 Task: Add to scrum project Wavelength a team member softage.4@softage.net and assign as Project Lead.
Action: Mouse moved to (333, 185)
Screenshot: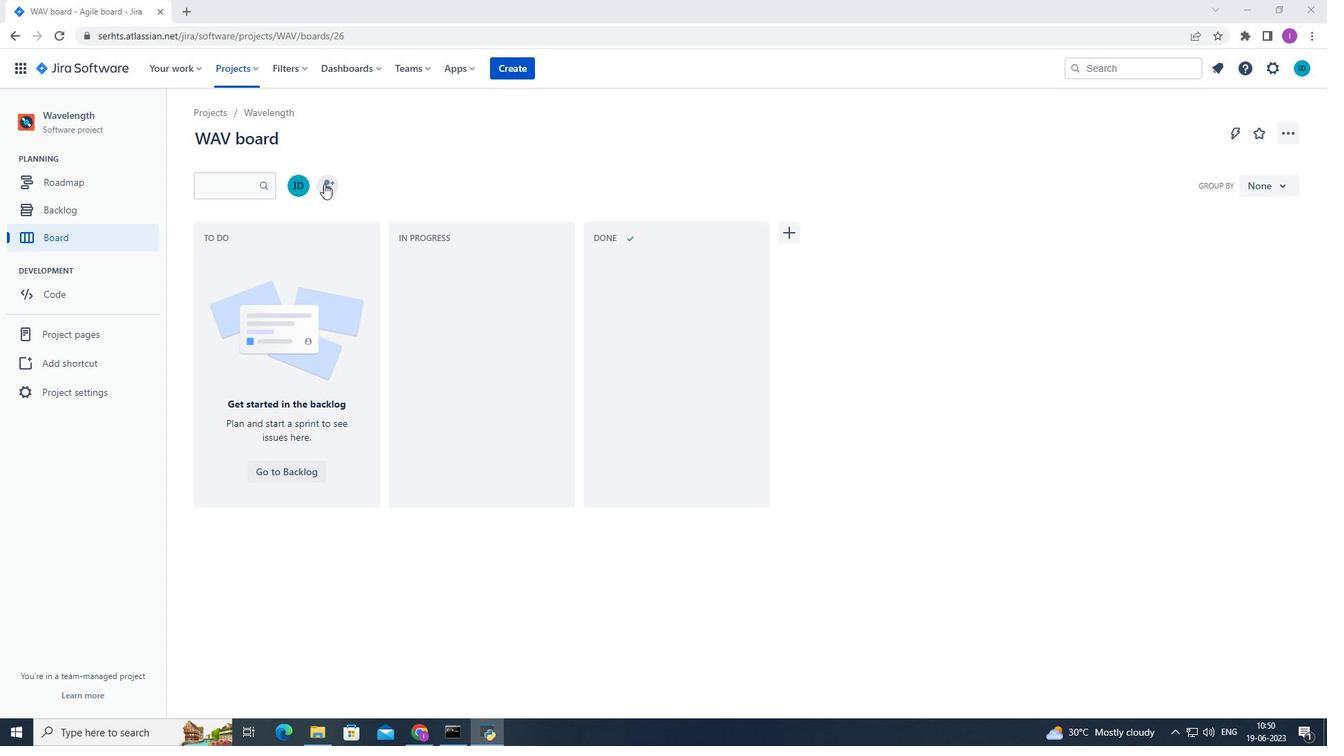 
Action: Mouse pressed left at (333, 185)
Screenshot: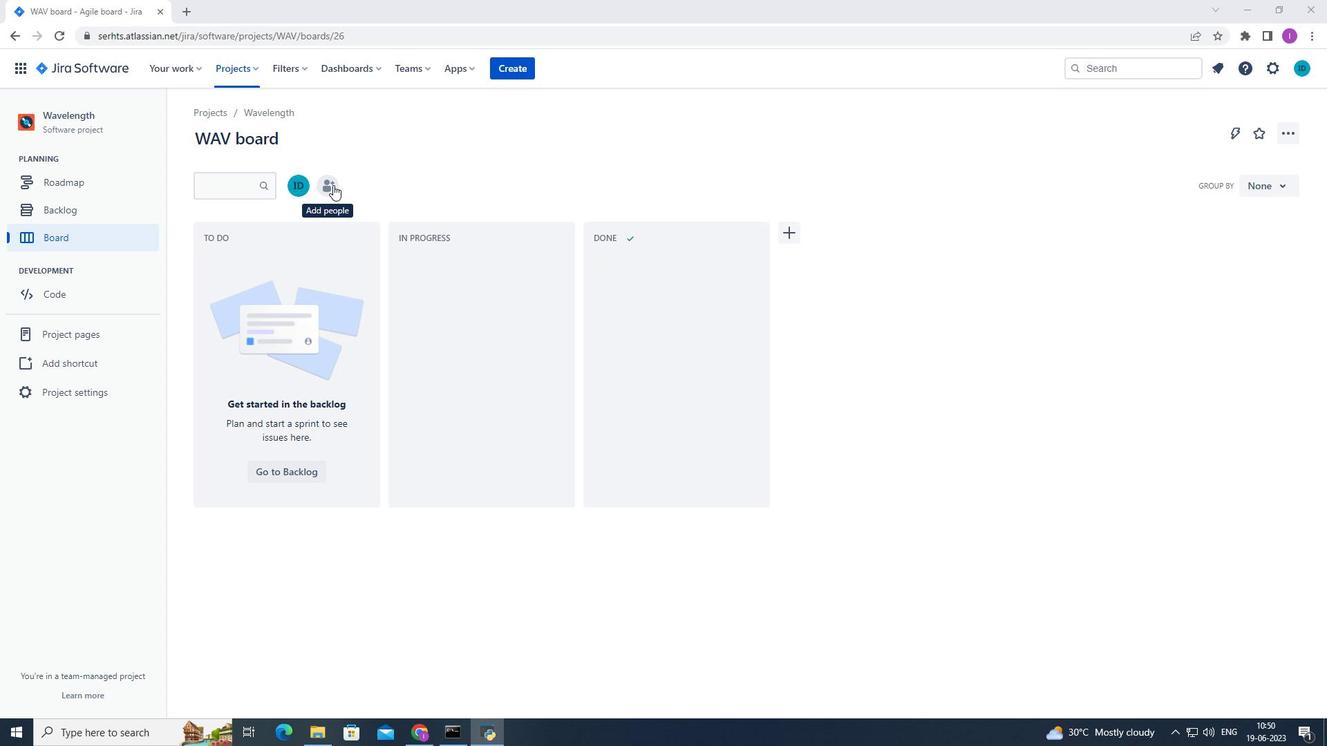 
Action: Mouse moved to (593, 169)
Screenshot: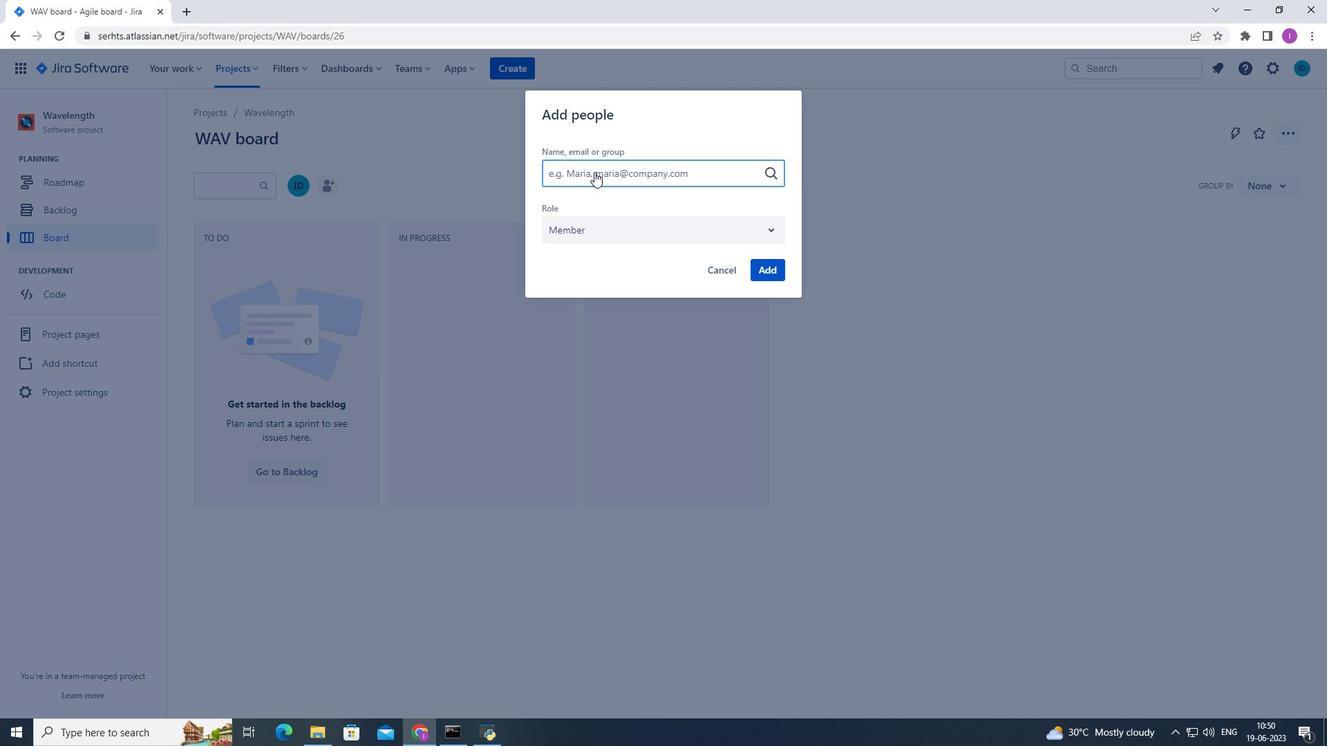 
Action: Mouse pressed left at (593, 169)
Screenshot: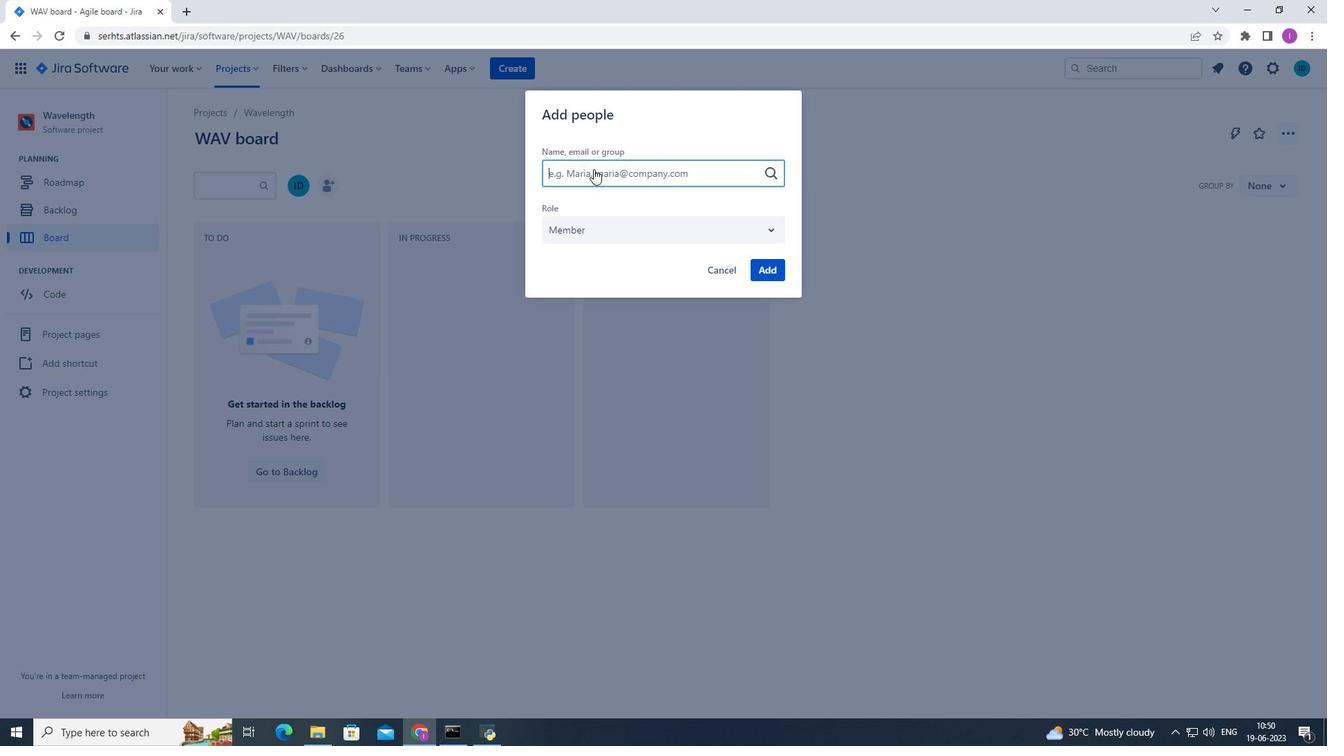 
Action: Mouse moved to (702, 168)
Screenshot: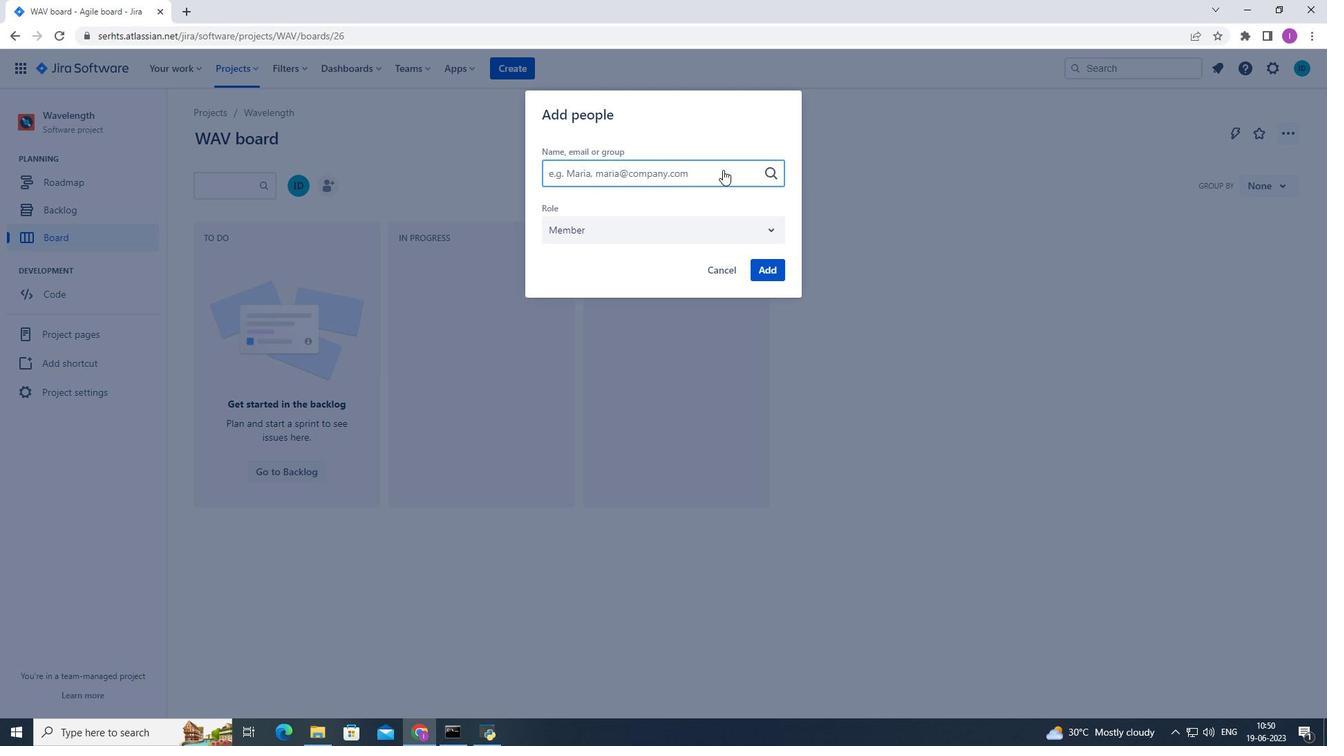 
Action: Mouse pressed left at (702, 168)
Screenshot: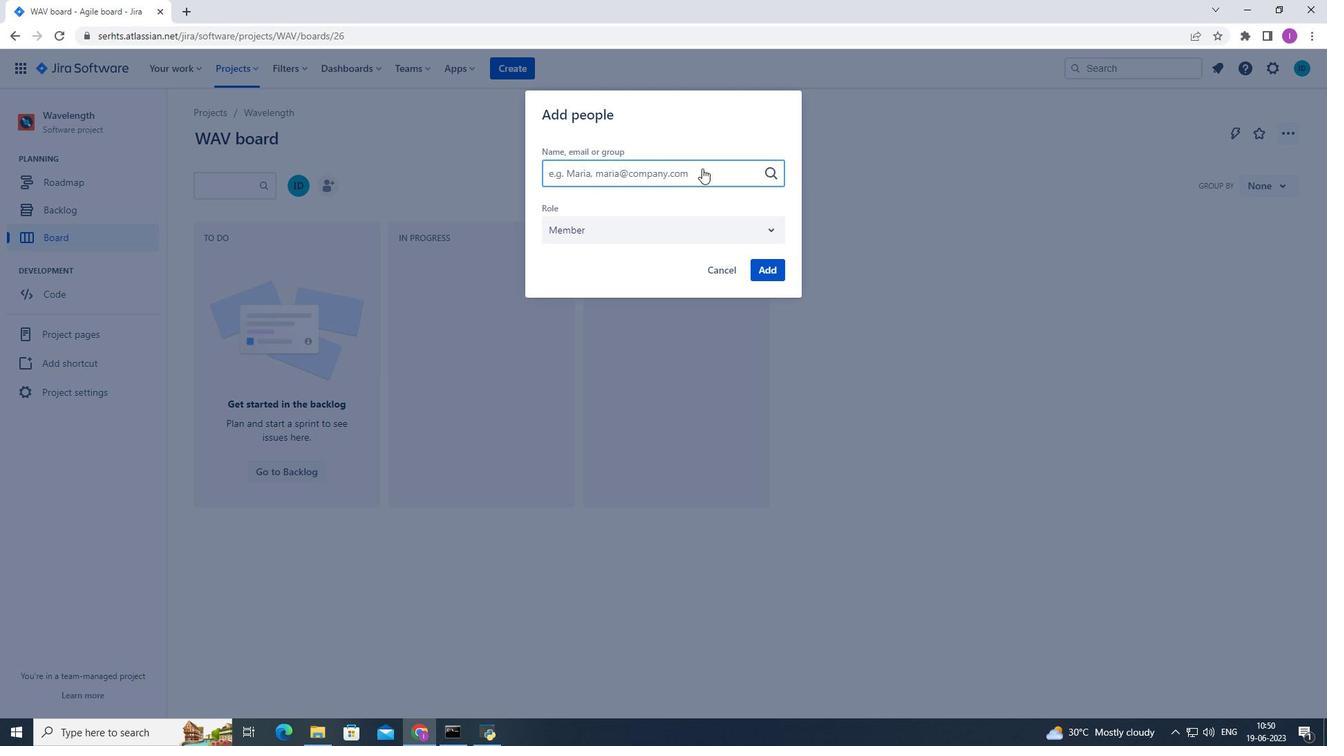 
Action: Mouse moved to (699, 173)
Screenshot: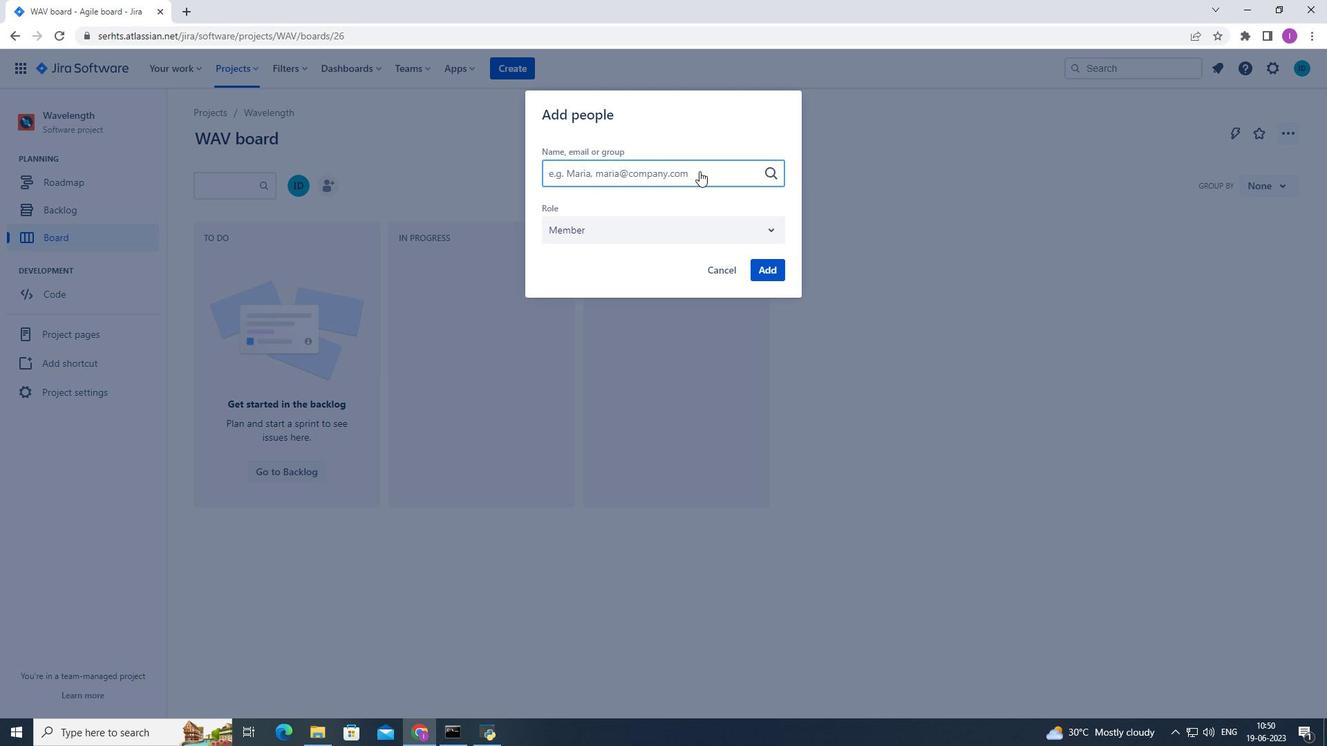 
Action: Mouse pressed left at (699, 173)
Screenshot: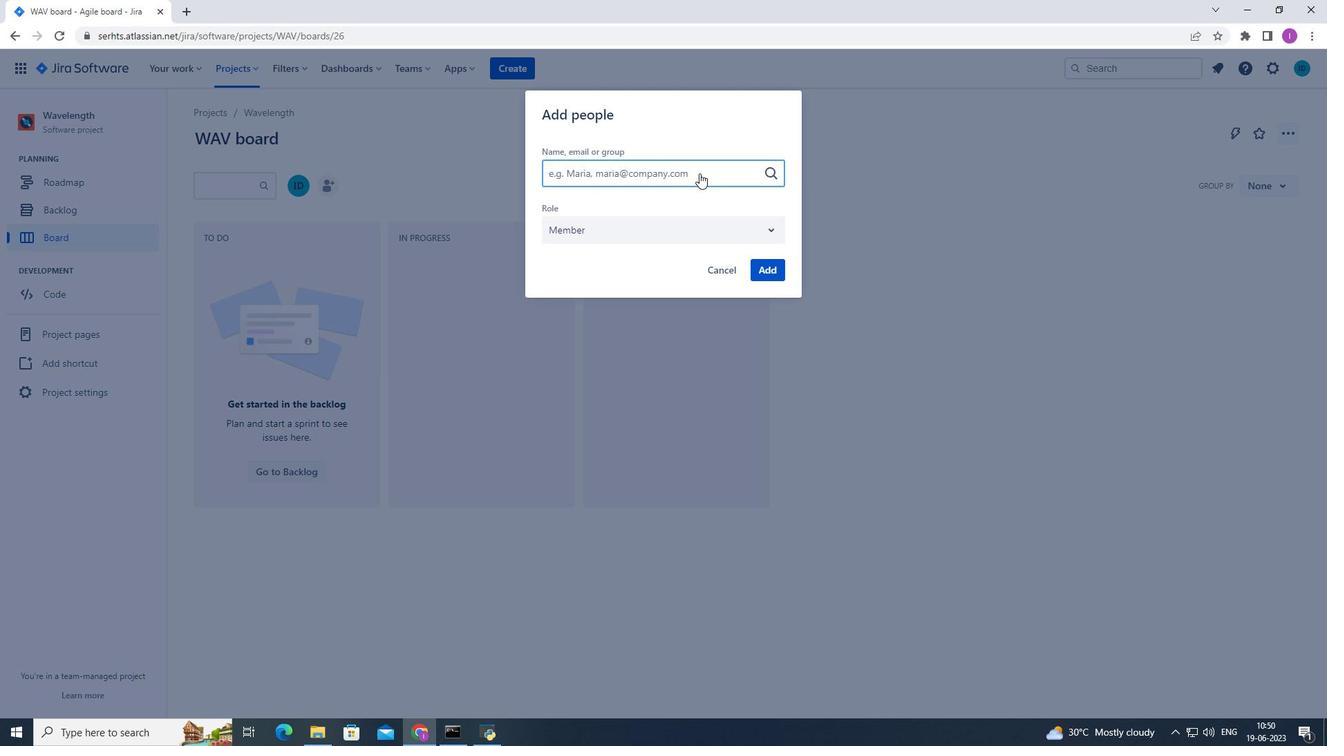 
Action: Mouse moved to (693, 174)
Screenshot: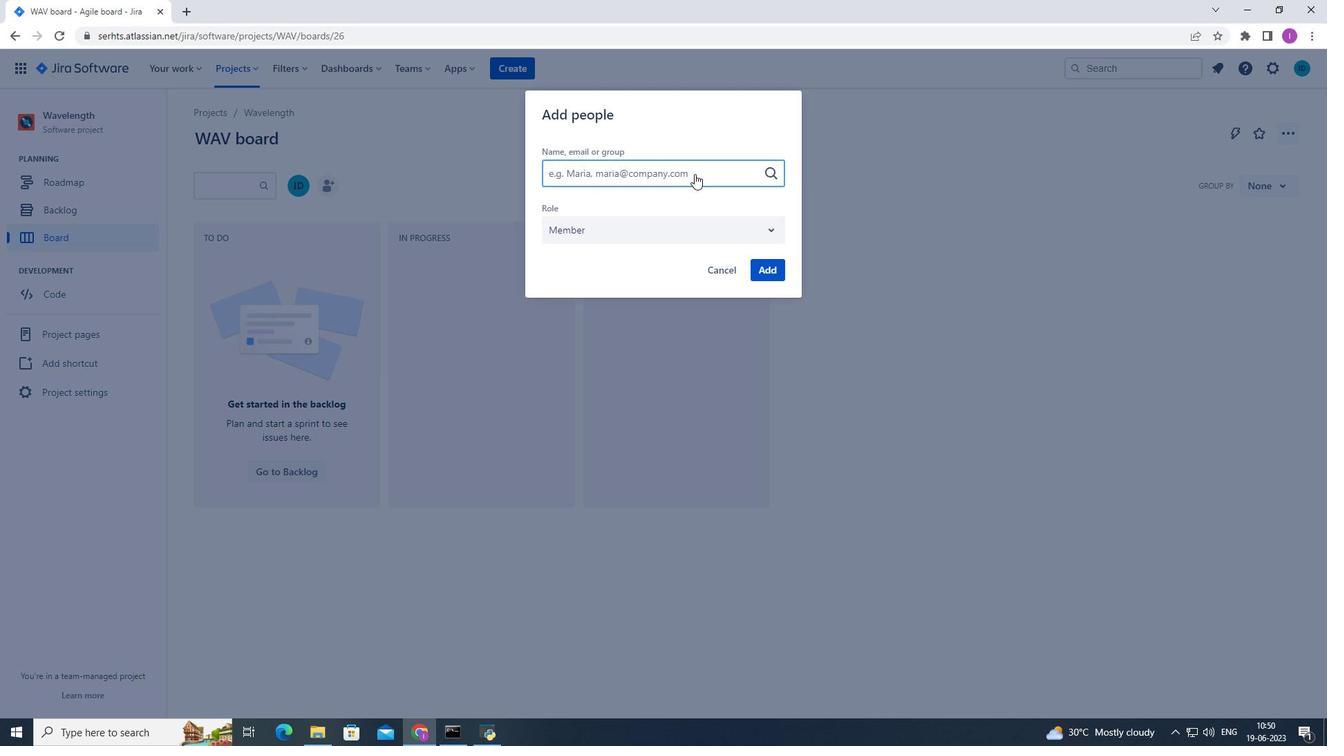 
Action: Key pressed so
Screenshot: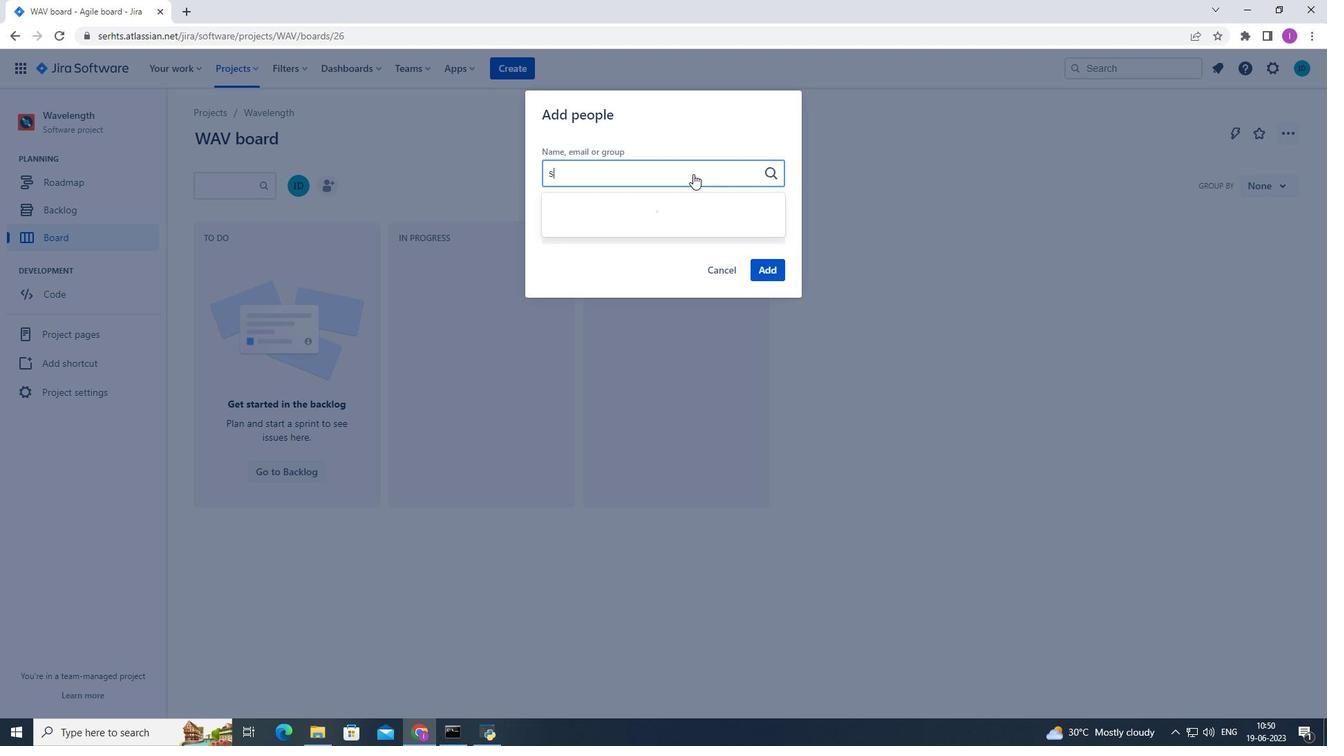 
Action: Mouse moved to (617, 324)
Screenshot: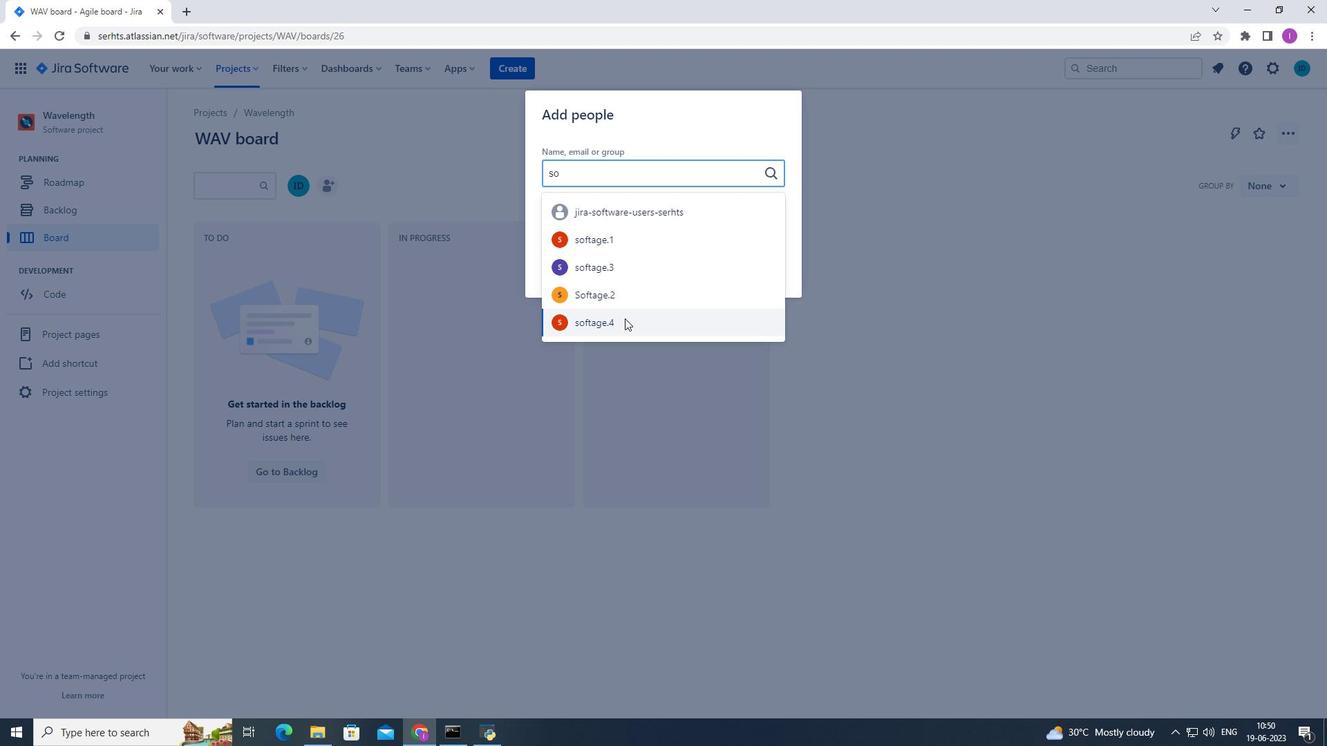 
Action: Mouse pressed left at (617, 324)
Screenshot: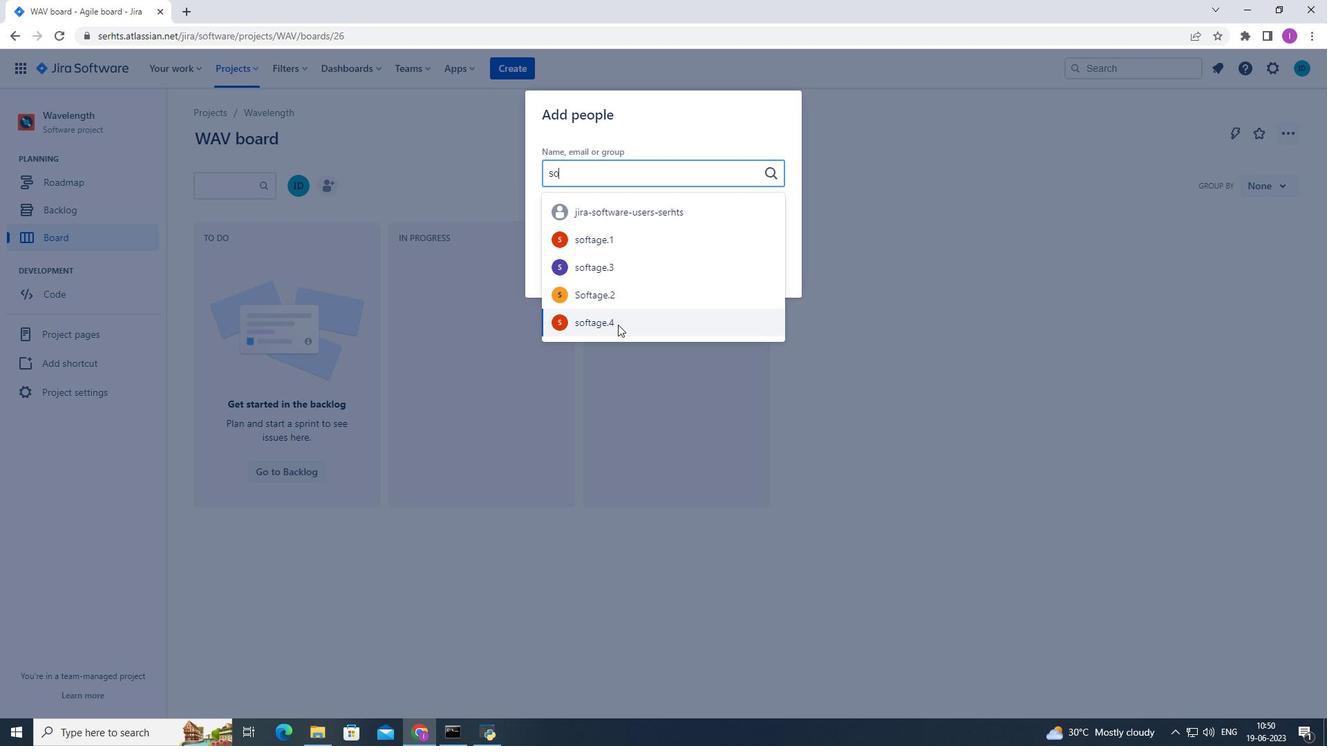 
Action: Mouse moved to (767, 266)
Screenshot: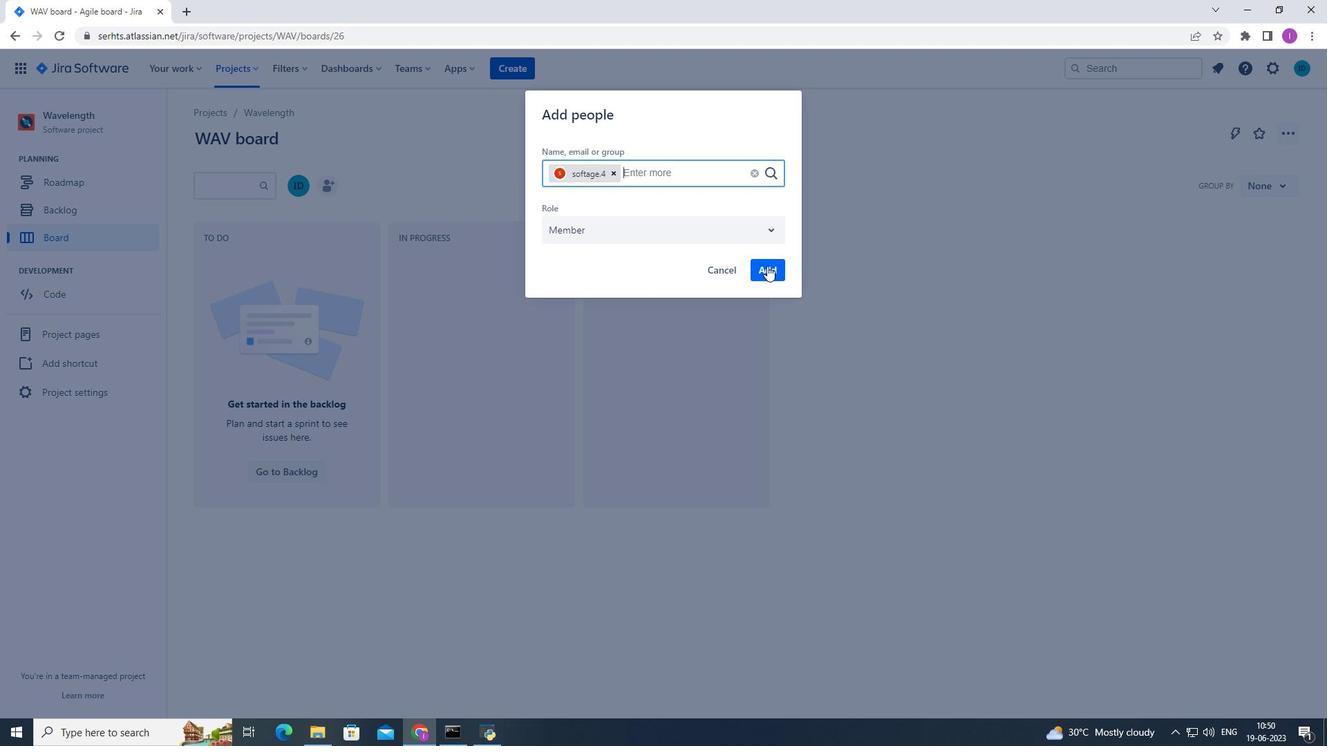 
Action: Mouse pressed left at (767, 266)
Screenshot: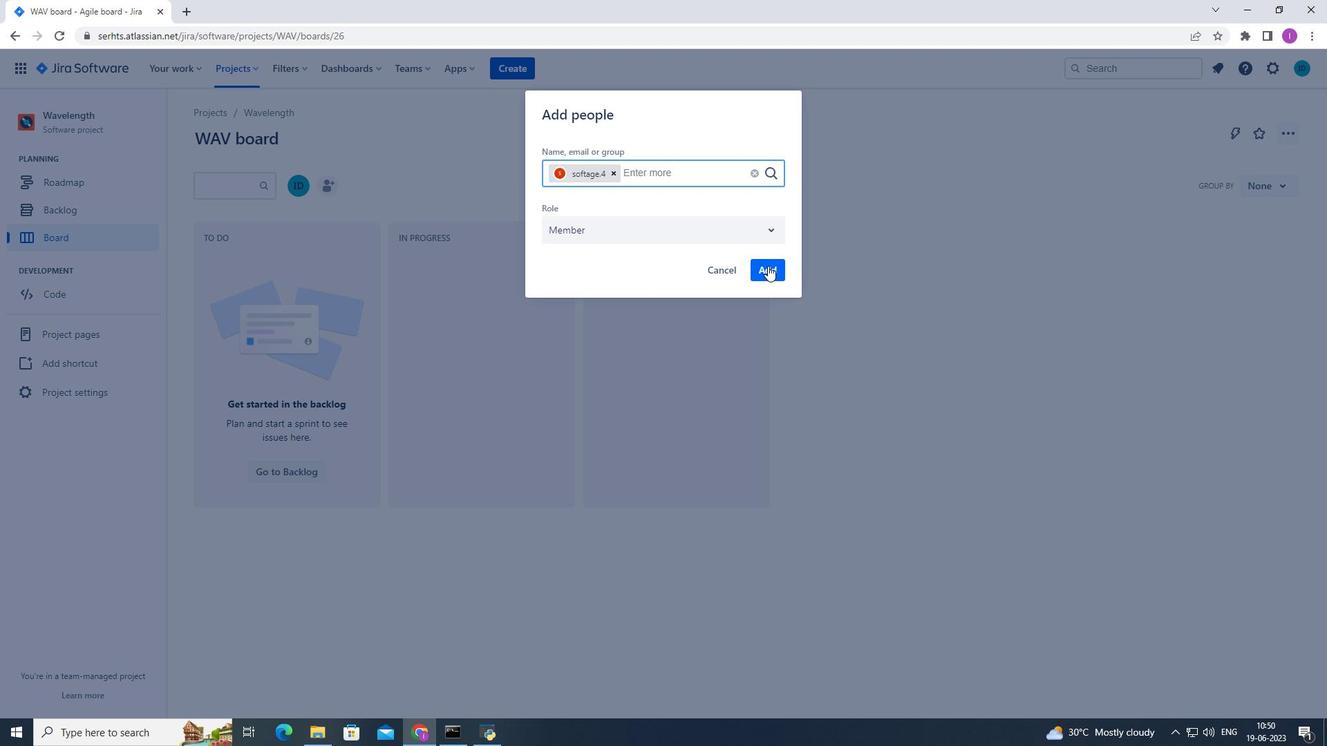 
Action: Mouse moved to (96, 395)
Screenshot: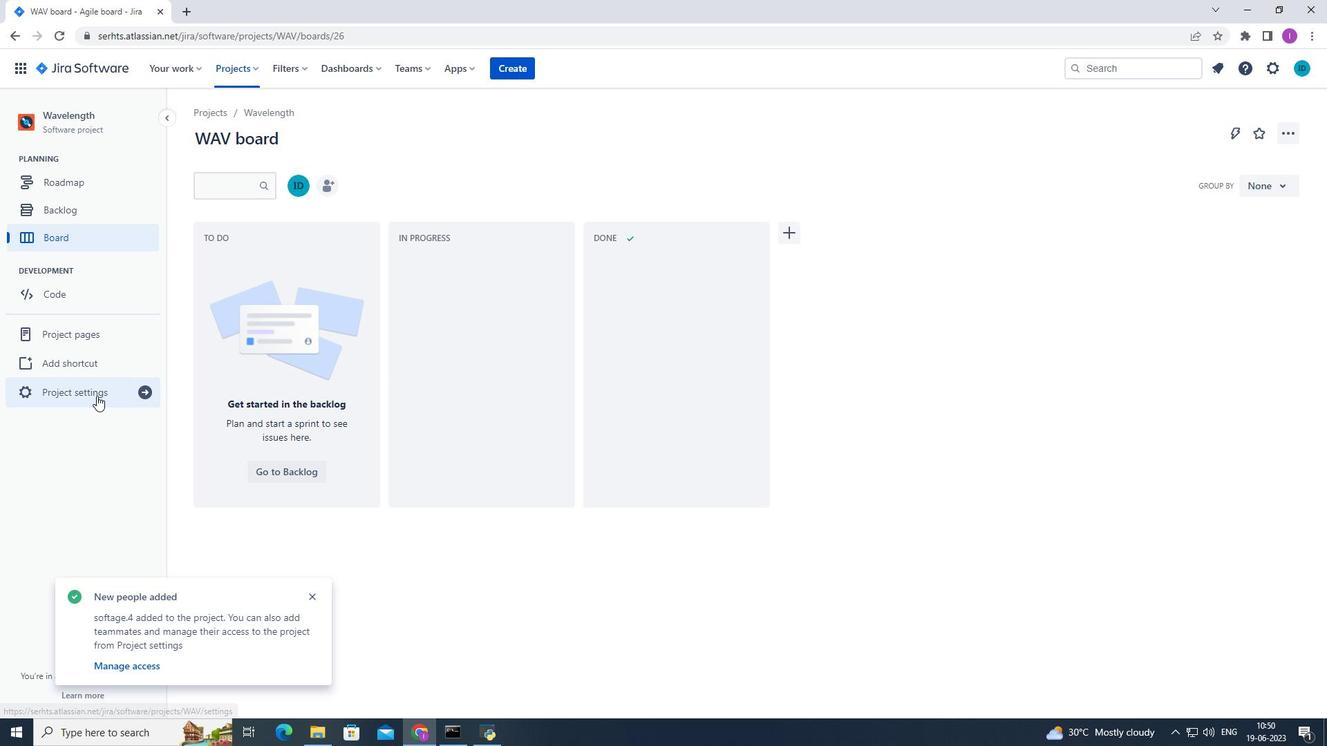 
Action: Mouse pressed left at (96, 395)
Screenshot: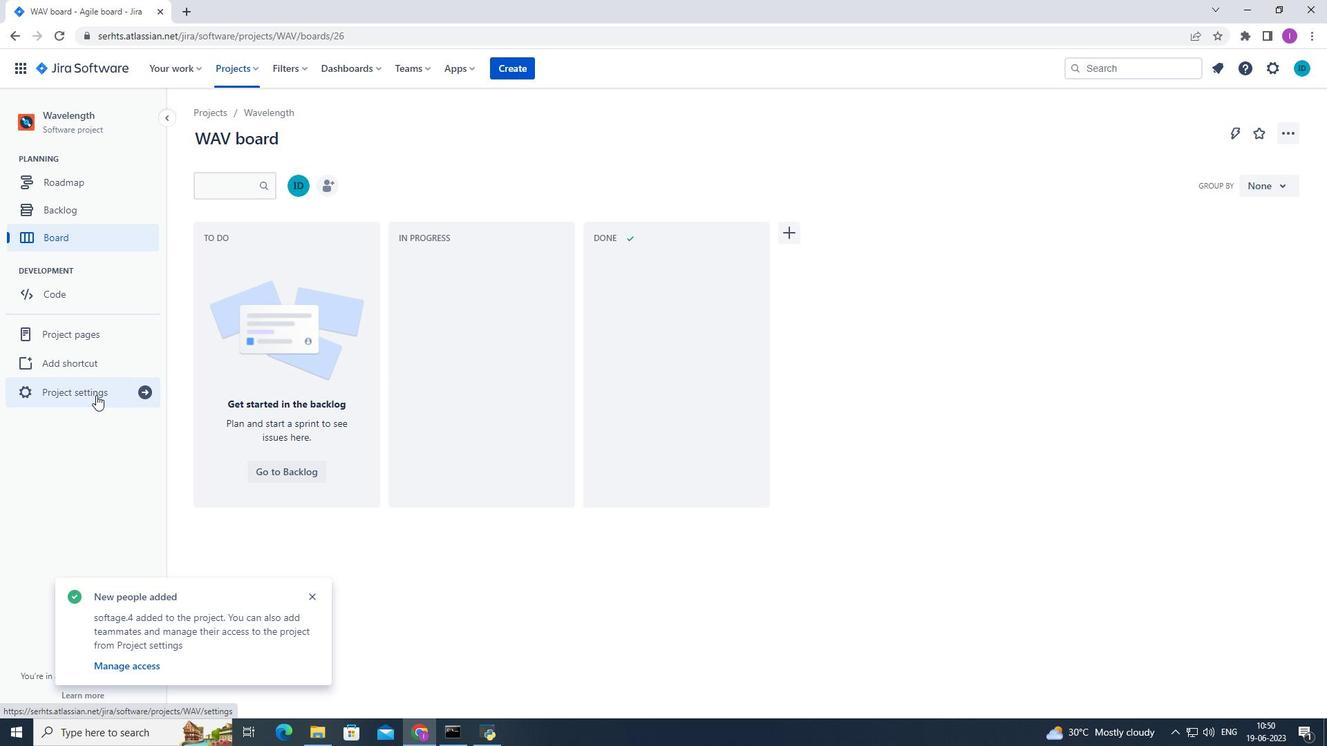 
Action: Mouse moved to (731, 499)
Screenshot: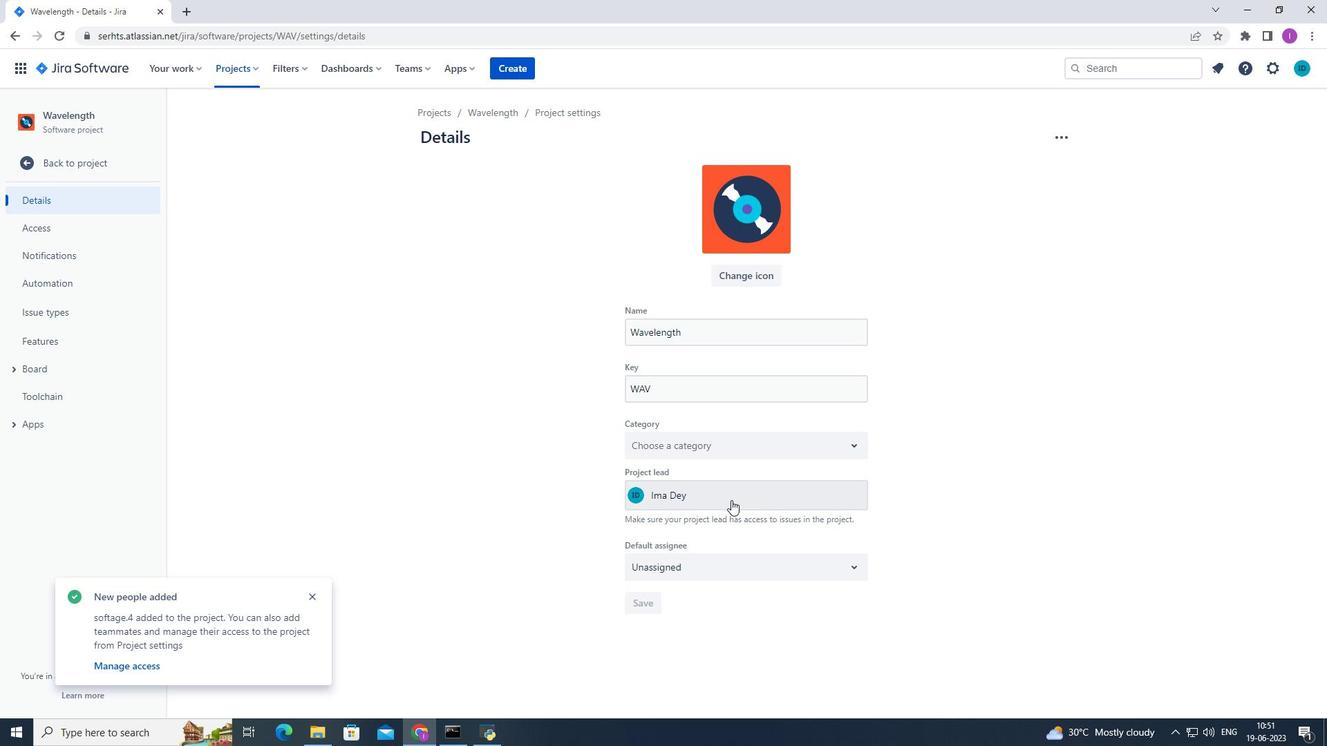 
Action: Mouse pressed left at (731, 499)
Screenshot: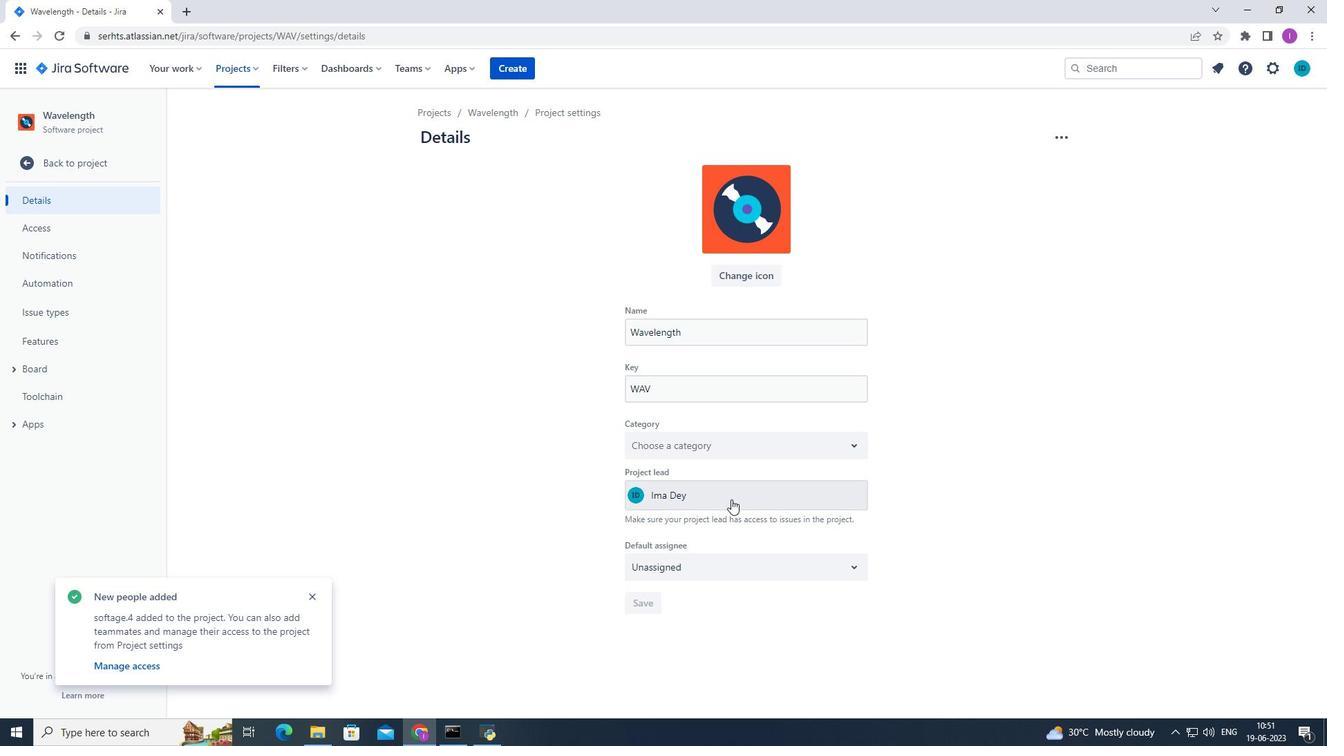 
Action: Mouse moved to (698, 672)
Screenshot: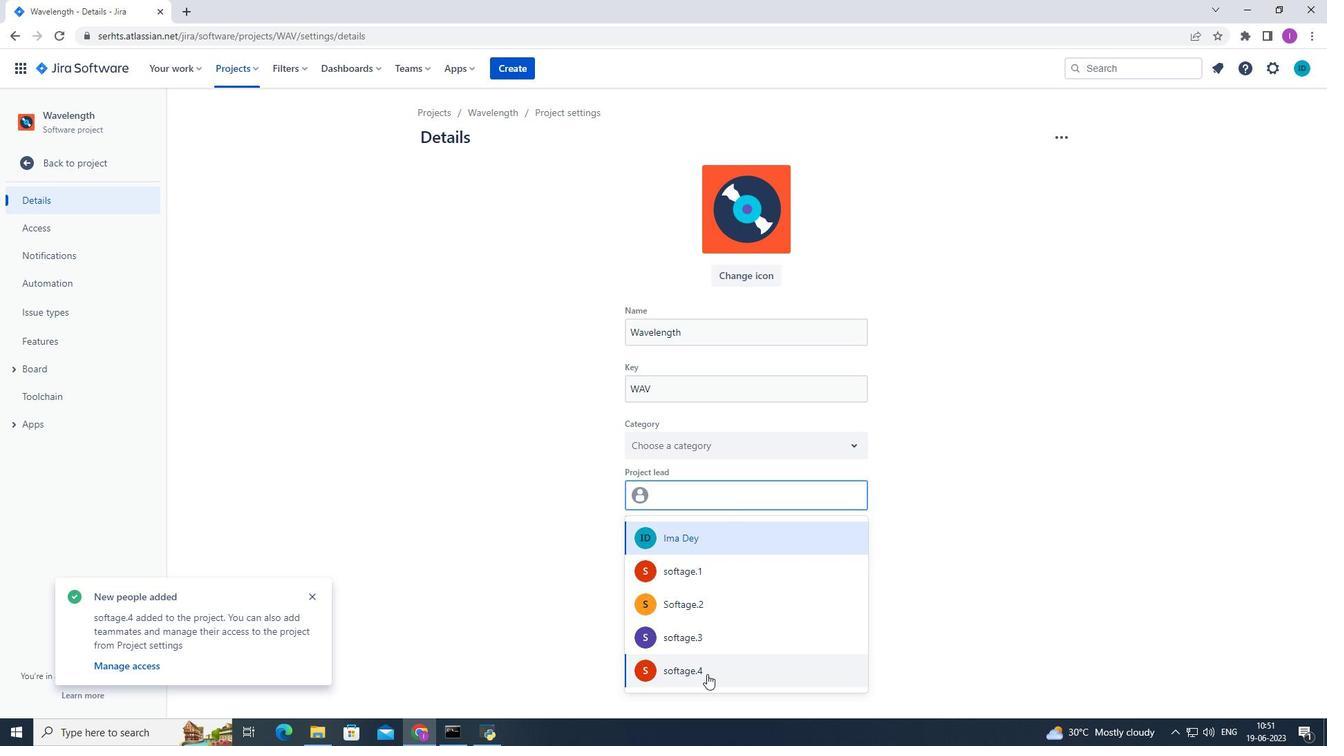 
Action: Mouse pressed left at (698, 672)
Screenshot: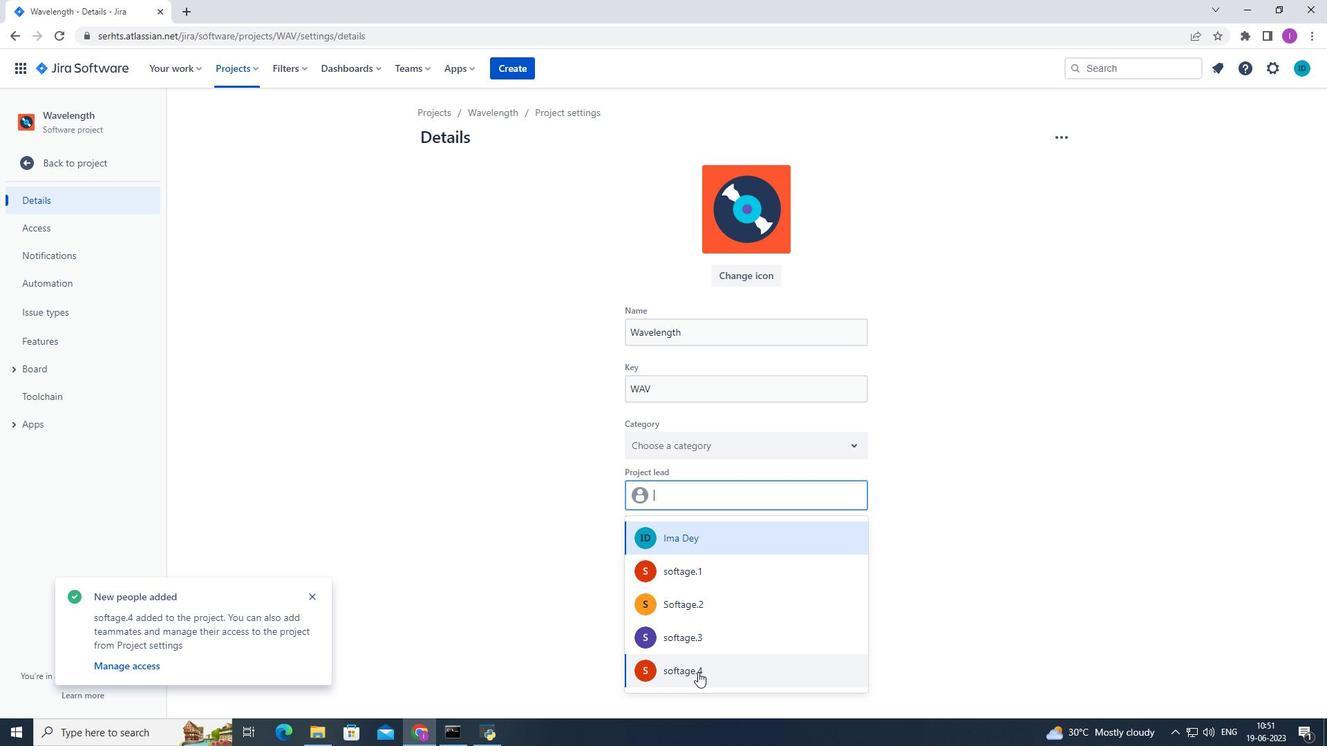 
Action: Mouse moved to (641, 599)
Screenshot: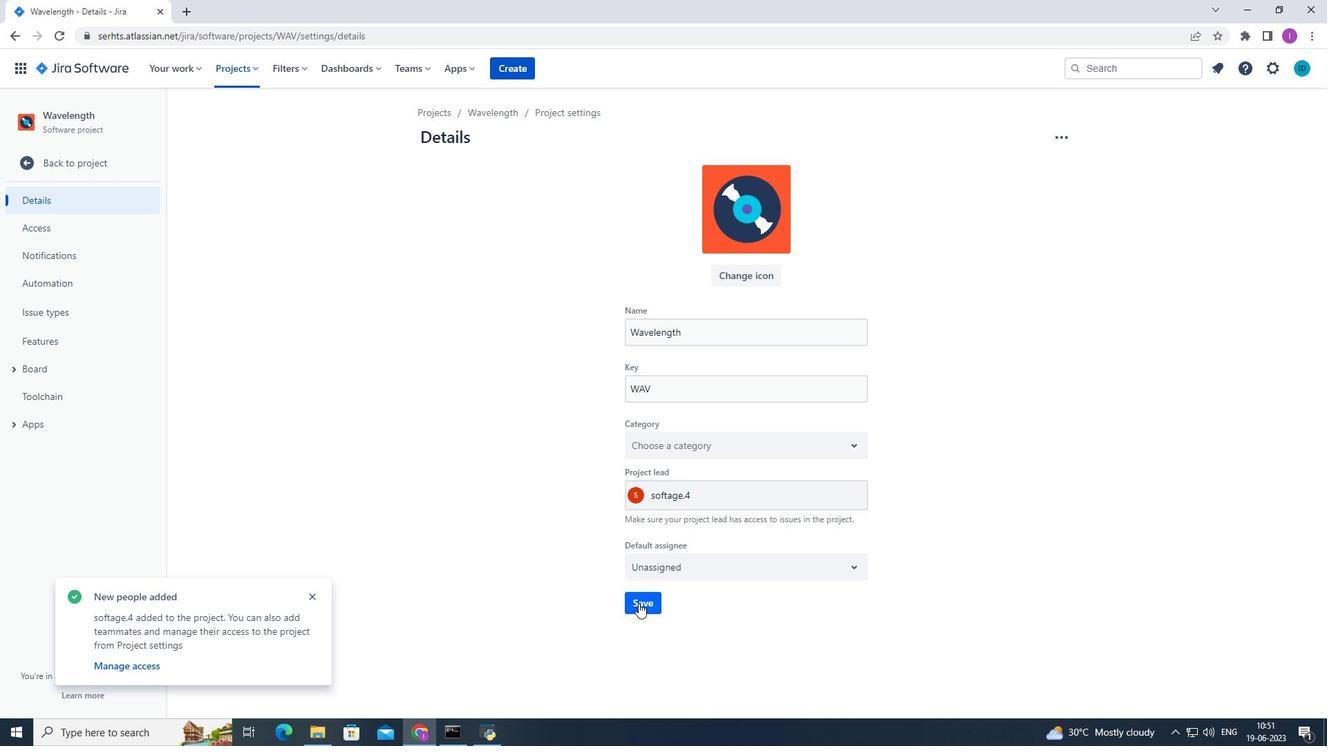 
Action: Mouse pressed left at (641, 599)
Screenshot: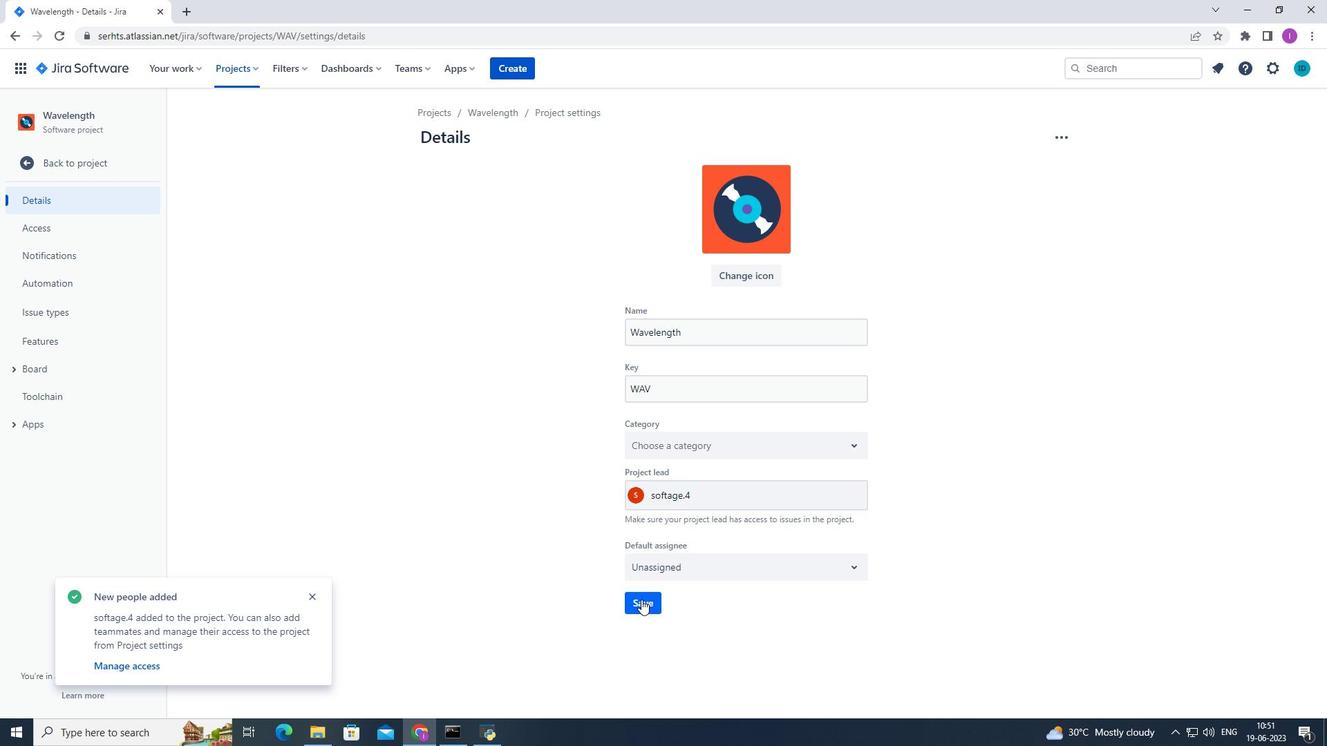 
Action: Mouse moved to (535, 539)
Screenshot: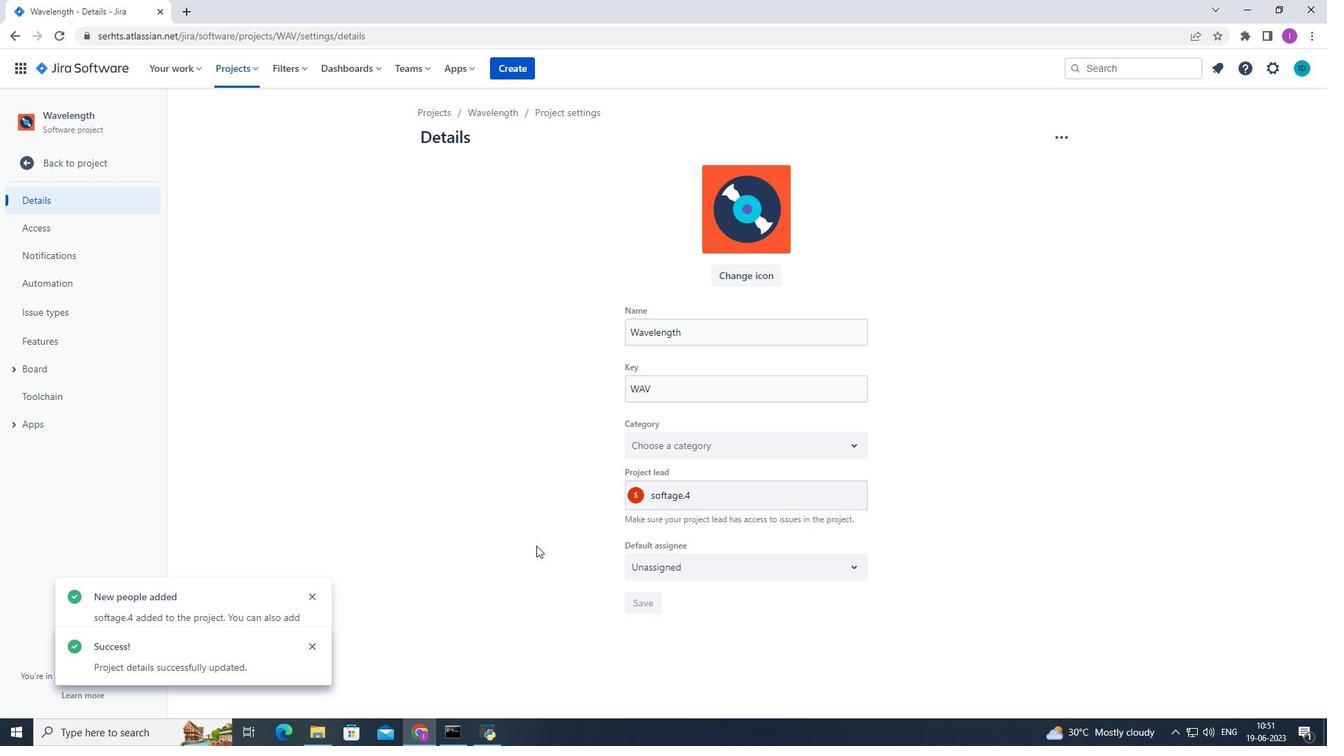 
